 Task: Create "Digital Experiences" by using the "Pay Now" template.
Action: Mouse moved to (898, 66)
Screenshot: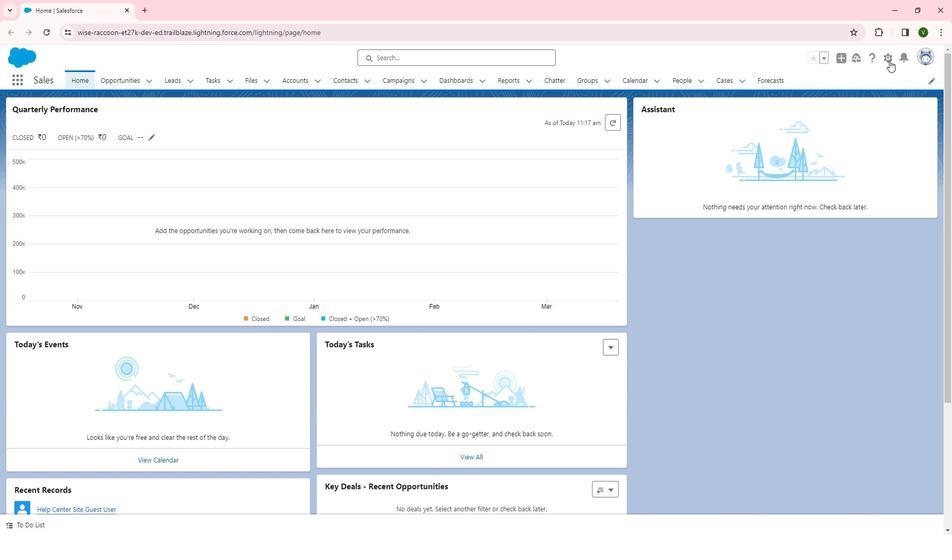 
Action: Mouse pressed left at (898, 66)
Screenshot: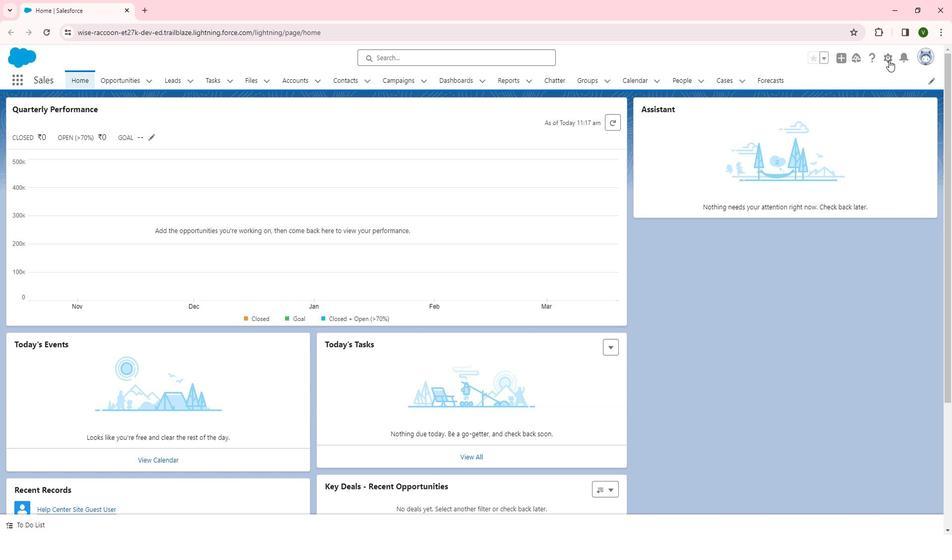 
Action: Mouse moved to (868, 89)
Screenshot: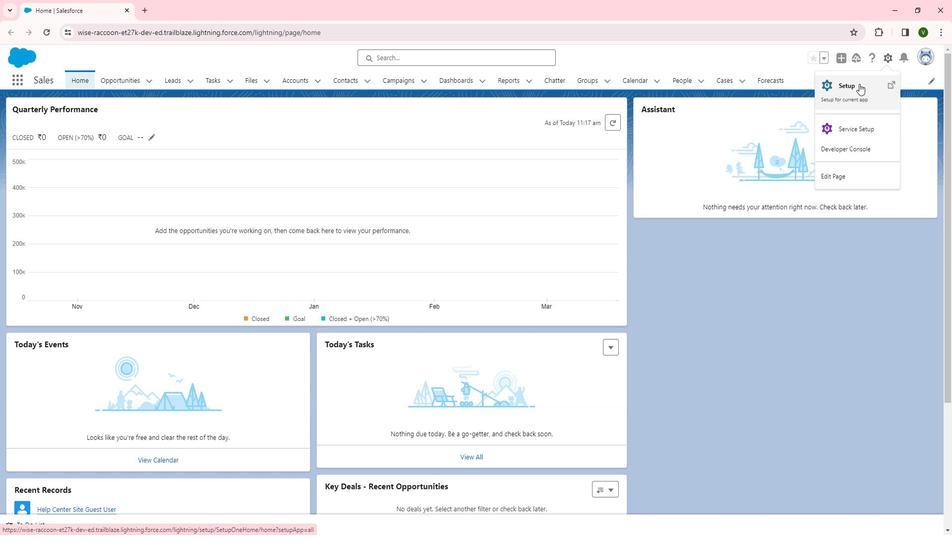 
Action: Mouse pressed left at (868, 89)
Screenshot: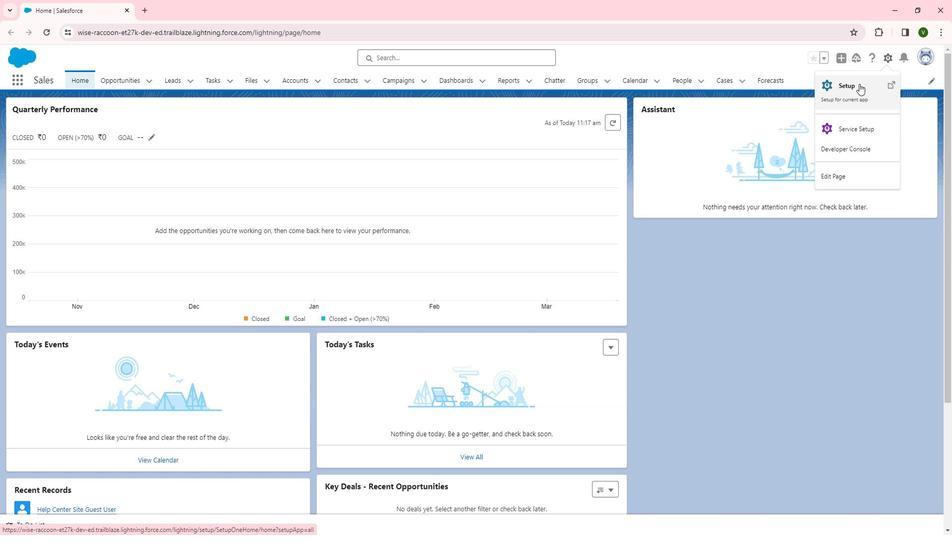 
Action: Mouse moved to (83, 324)
Screenshot: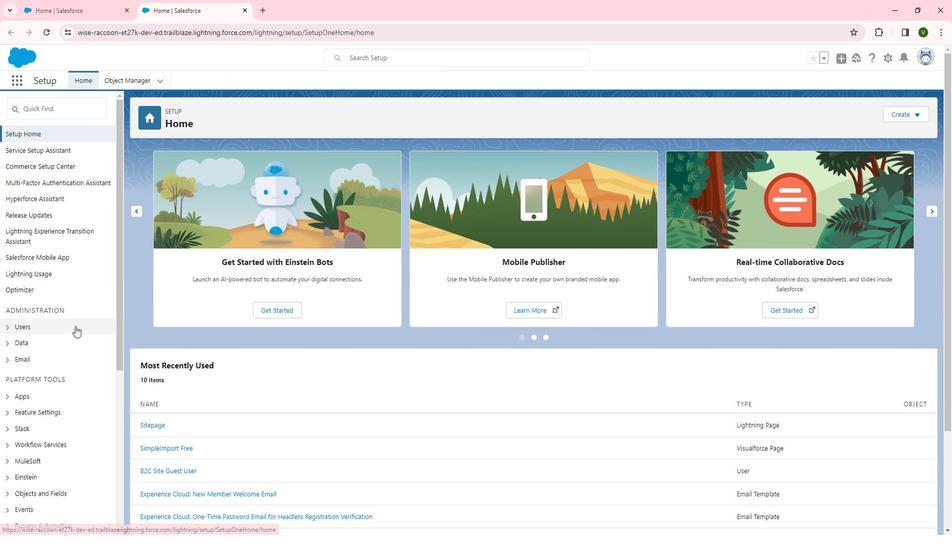 
Action: Mouse scrolled (83, 323) with delta (0, 0)
Screenshot: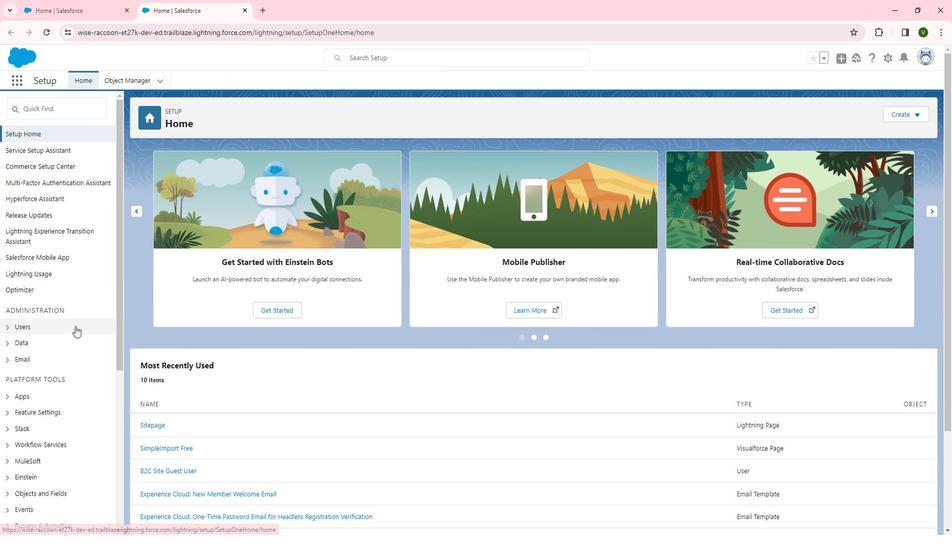 
Action: Mouse moved to (83, 324)
Screenshot: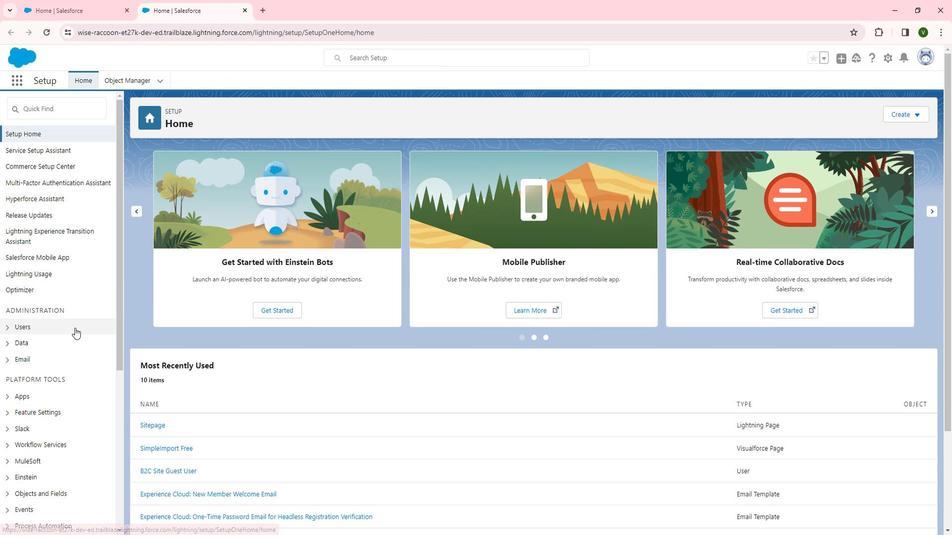 
Action: Mouse scrolled (83, 324) with delta (0, 0)
Screenshot: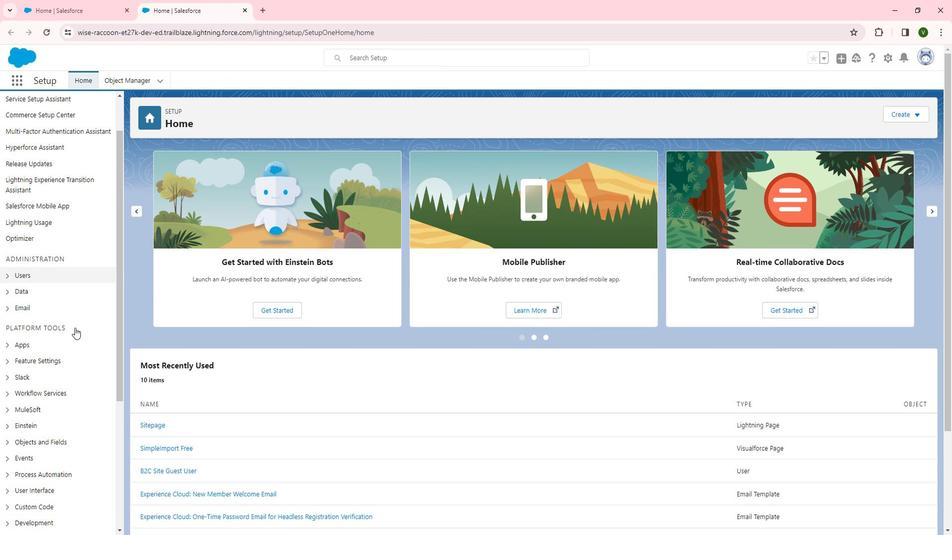
Action: Mouse moved to (60, 306)
Screenshot: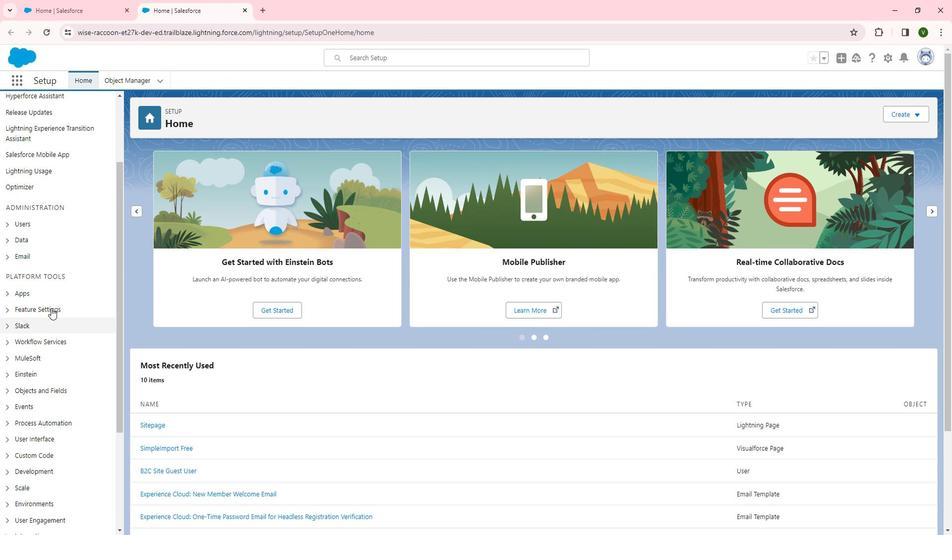 
Action: Mouse pressed left at (60, 306)
Screenshot: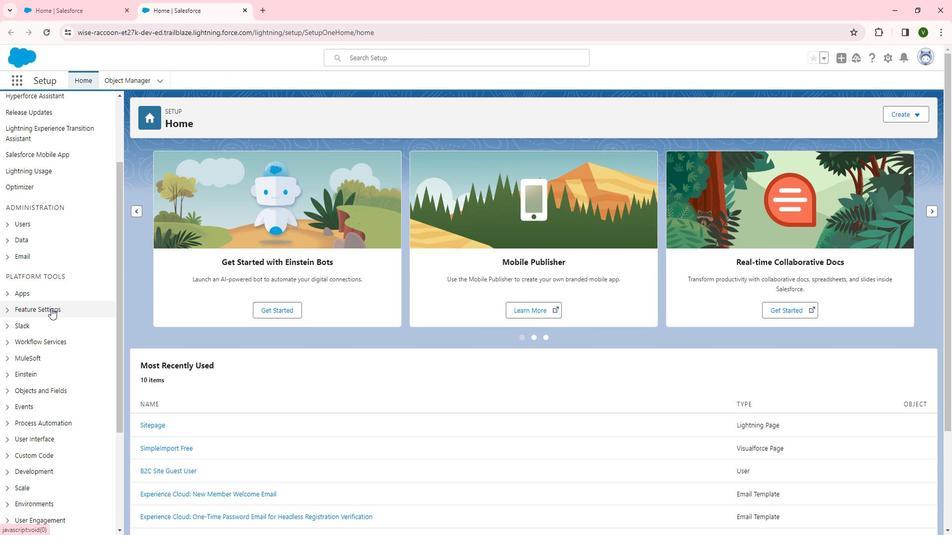 
Action: Mouse moved to (59, 413)
Screenshot: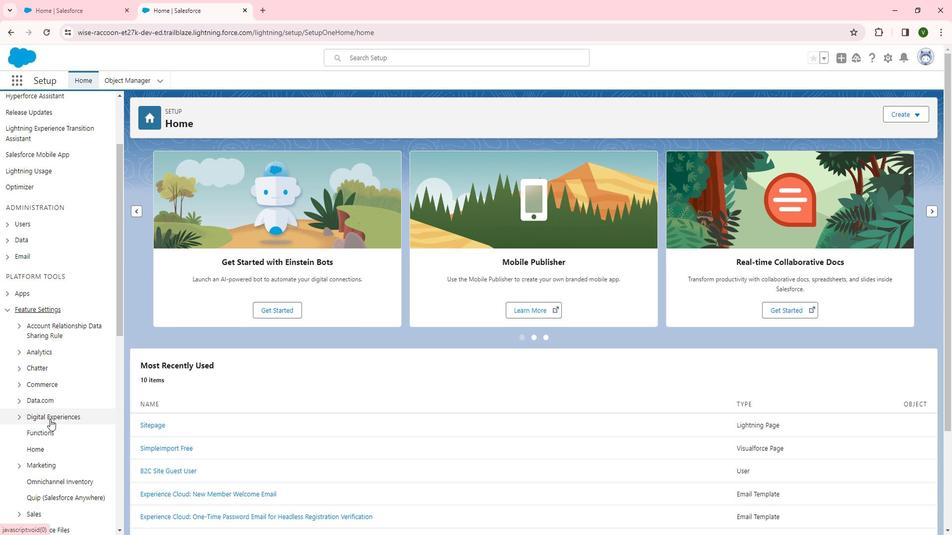 
Action: Mouse pressed left at (59, 413)
Screenshot: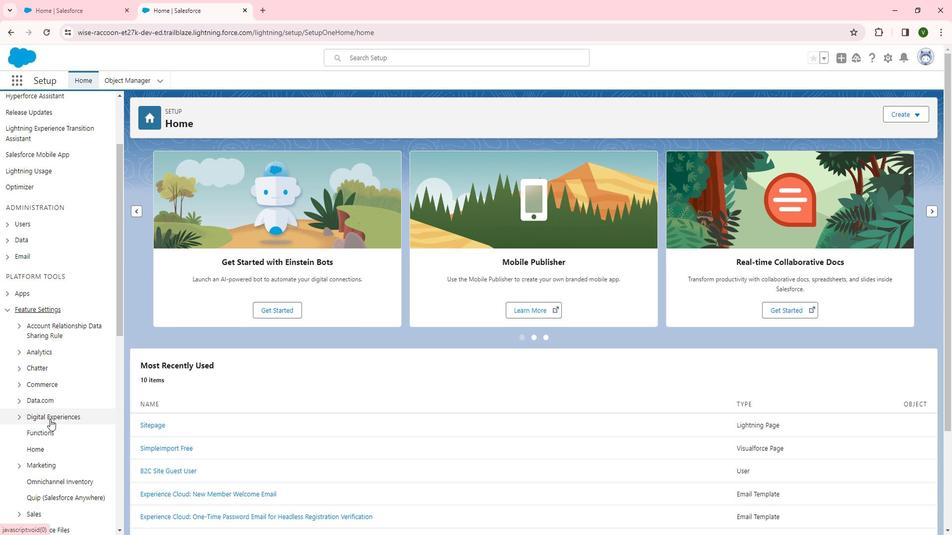
Action: Mouse moved to (53, 426)
Screenshot: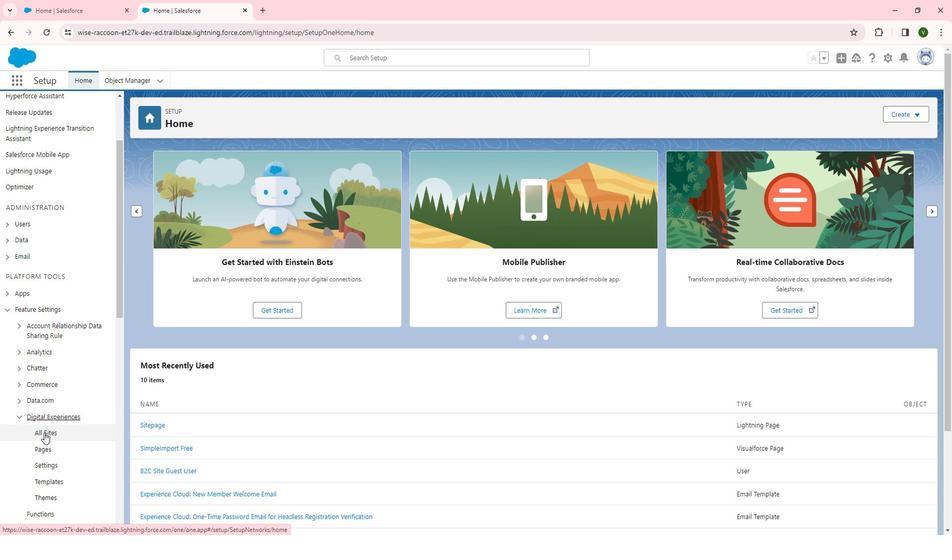 
Action: Mouse pressed left at (53, 426)
Screenshot: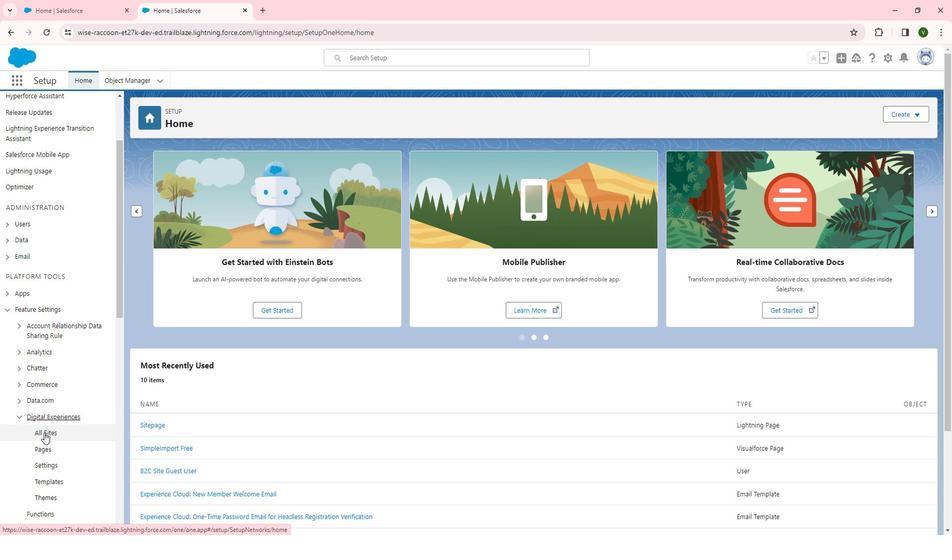 
Action: Mouse moved to (397, 211)
Screenshot: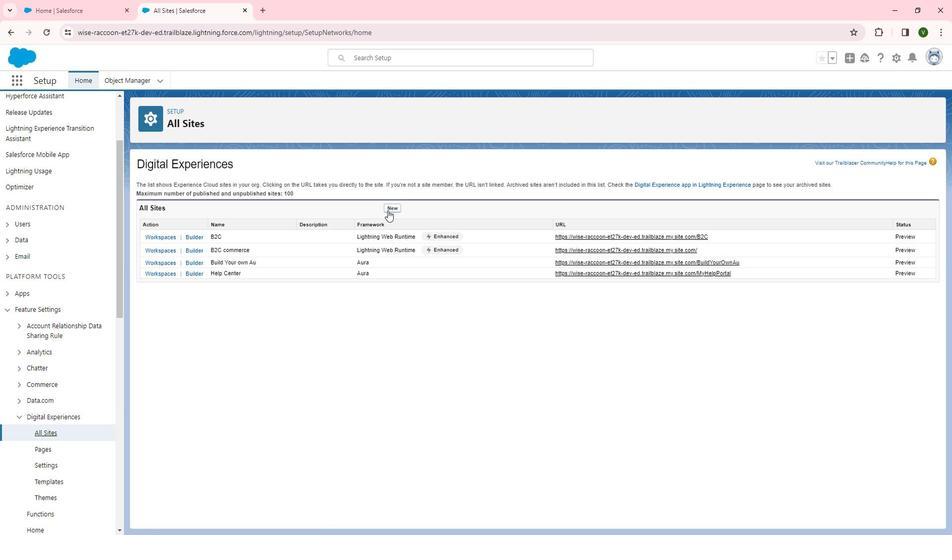 
Action: Mouse pressed left at (397, 211)
Screenshot: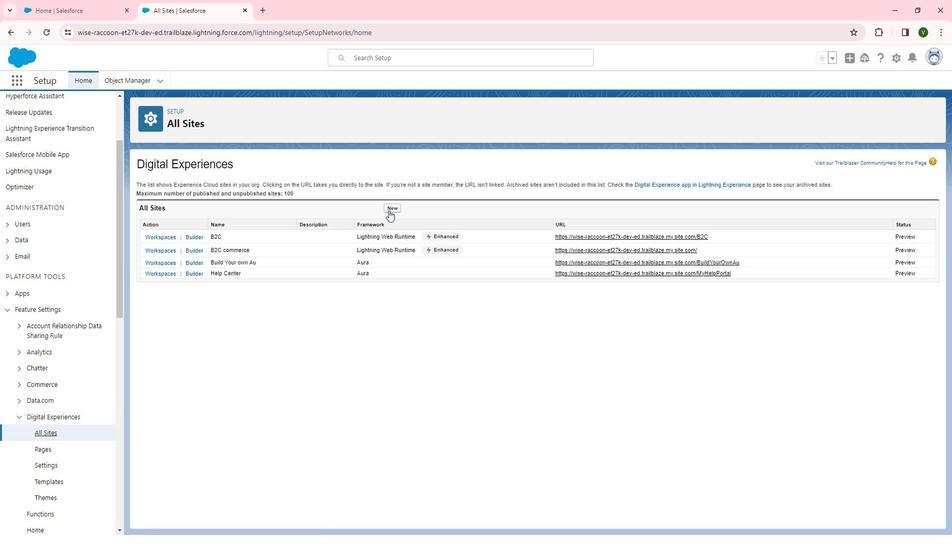 
Action: Mouse moved to (329, 141)
Screenshot: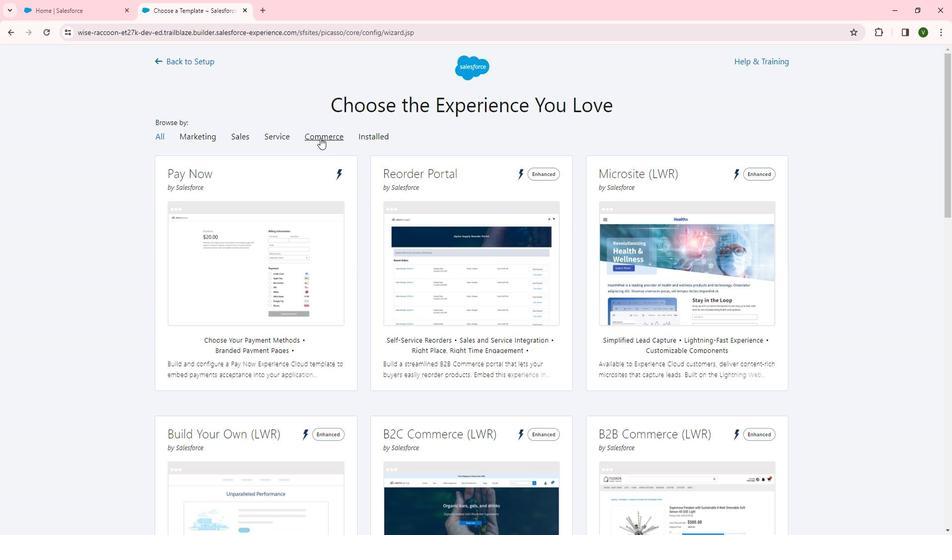 
Action: Mouse pressed left at (329, 141)
Screenshot: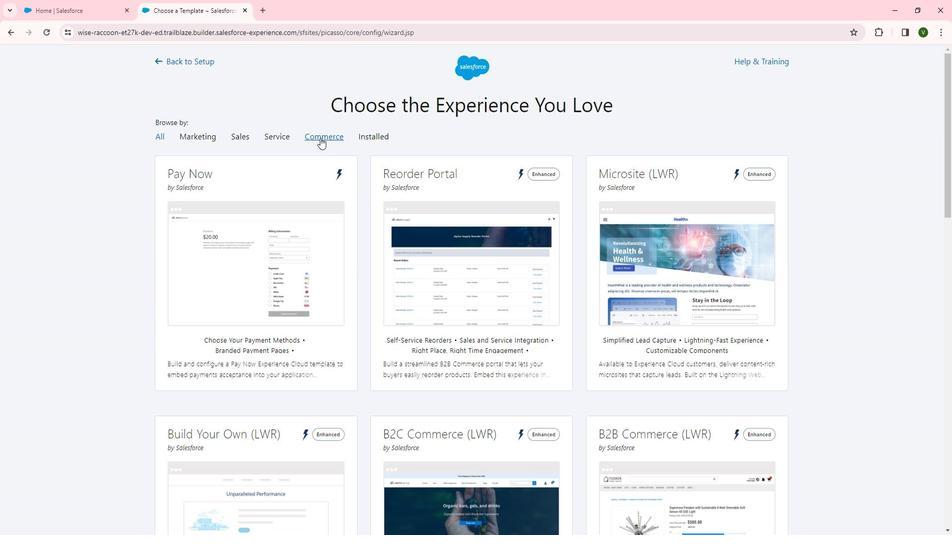 
Action: Mouse moved to (269, 250)
Screenshot: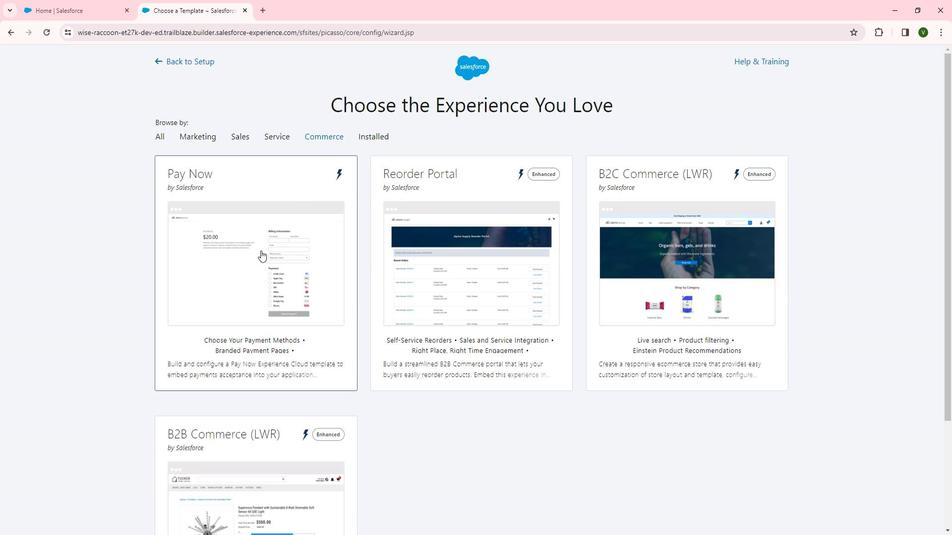 
Action: Mouse pressed left at (269, 250)
Screenshot: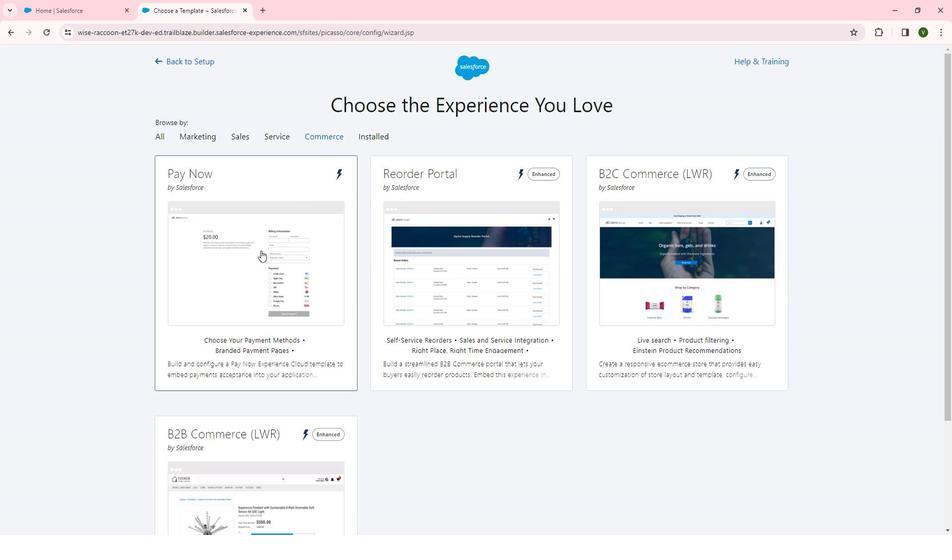 
Action: Mouse moved to (568, 169)
Screenshot: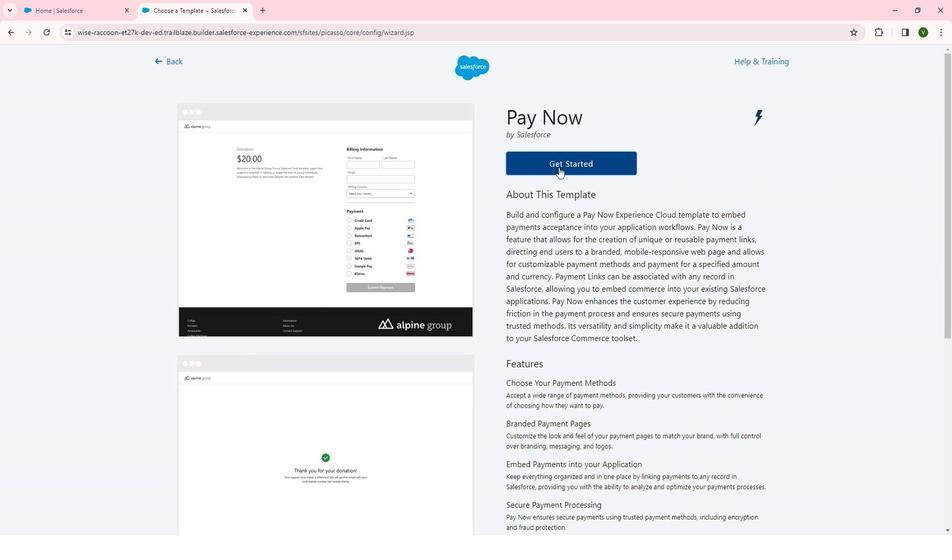 
Action: Mouse pressed left at (568, 169)
Screenshot: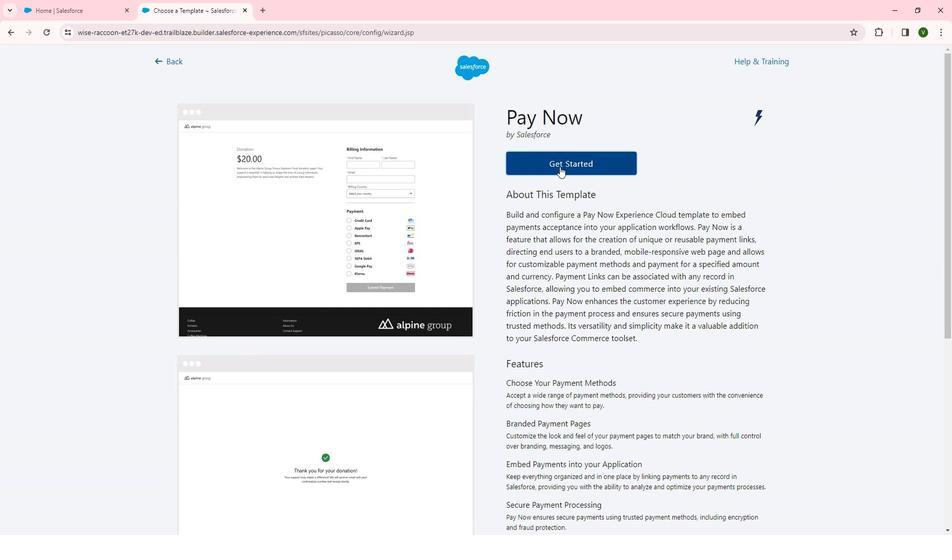 
Action: Mouse moved to (576, 178)
Screenshot: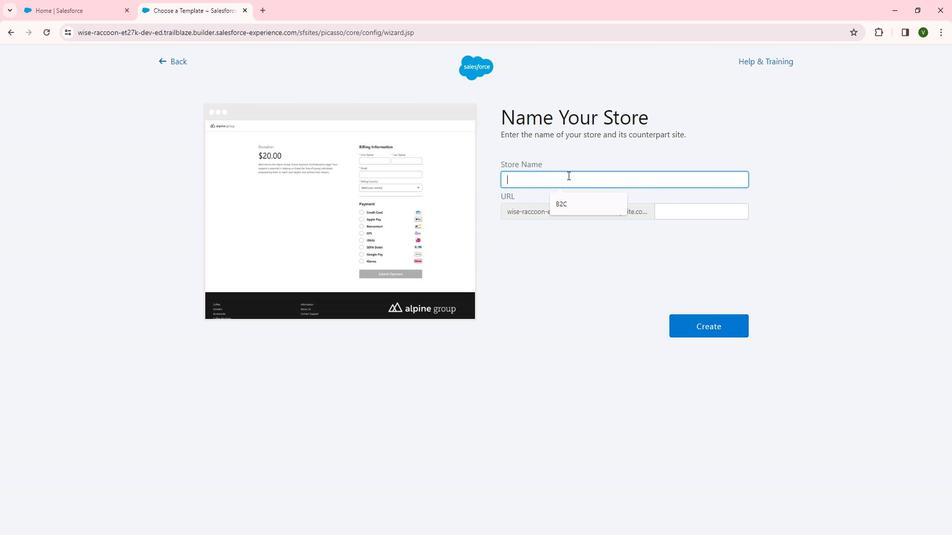 
Action: Key pressed <Key.shift>Pay<Key.space>now
Screenshot: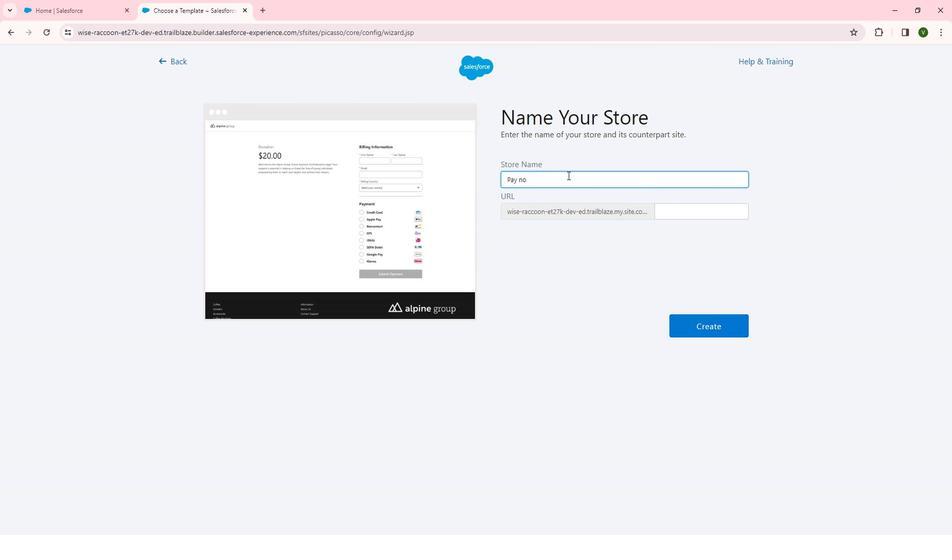 
Action: Mouse moved to (704, 211)
Screenshot: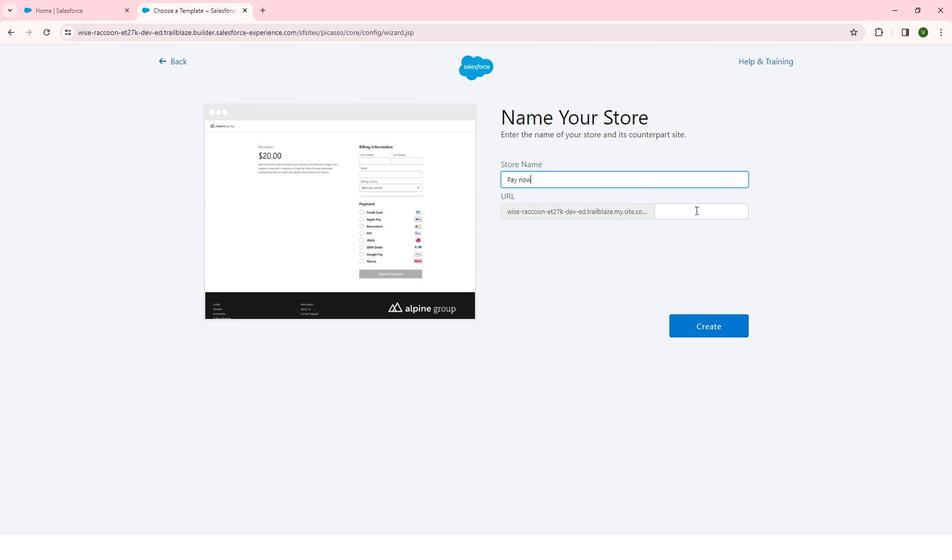 
Action: Mouse pressed left at (704, 211)
Screenshot: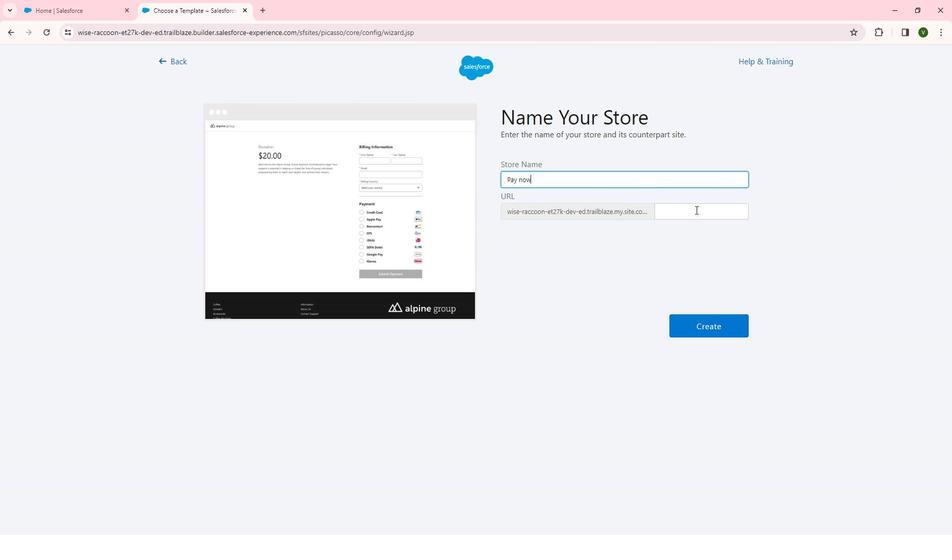 
Action: Mouse moved to (691, 202)
Screenshot: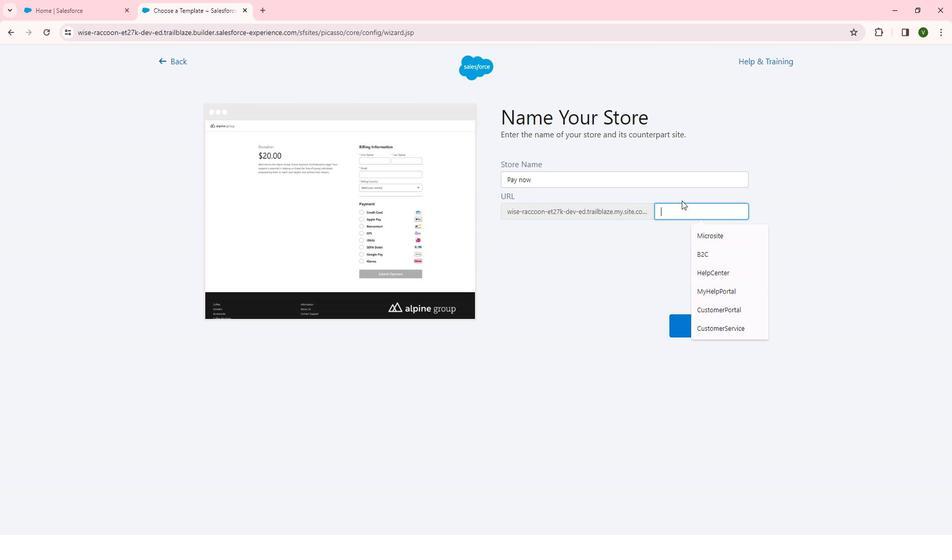 
Action: Key pressed <Key.shift>Pay<Key.shift>Now
Screenshot: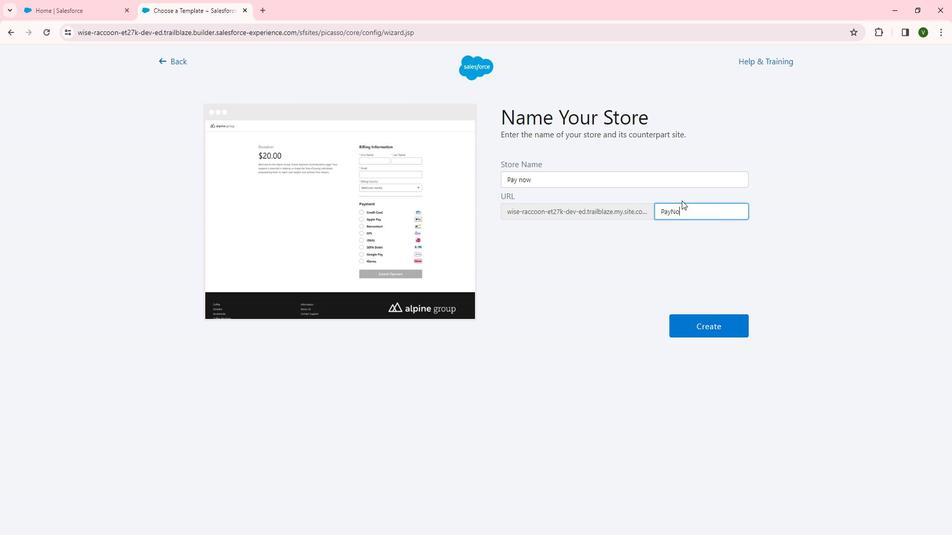 
Action: Mouse moved to (707, 320)
Screenshot: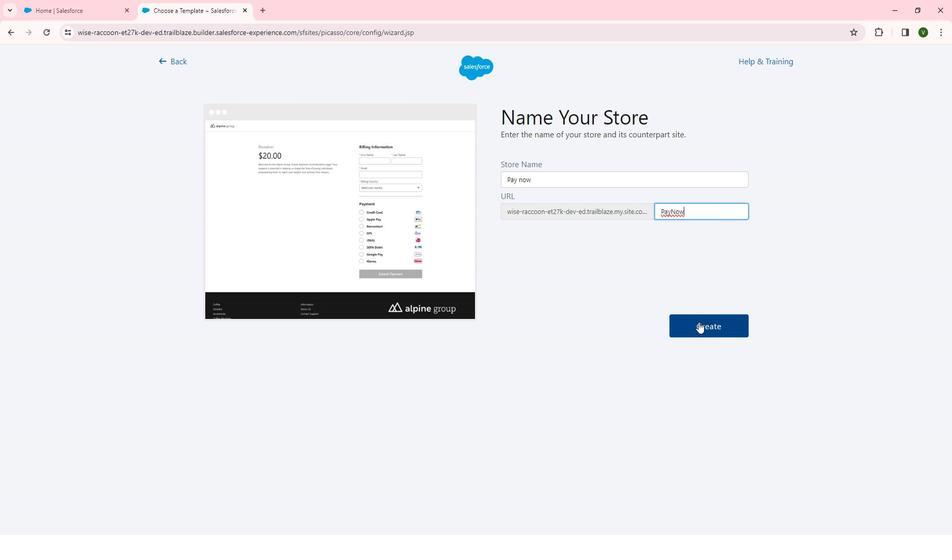 
Action: Mouse pressed left at (707, 320)
Screenshot: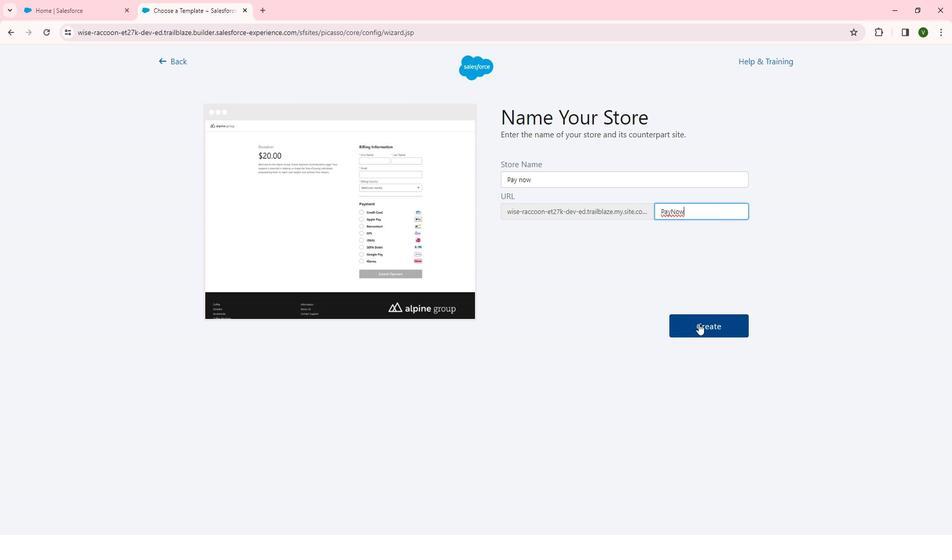 
Action: Mouse moved to (518, 331)
Screenshot: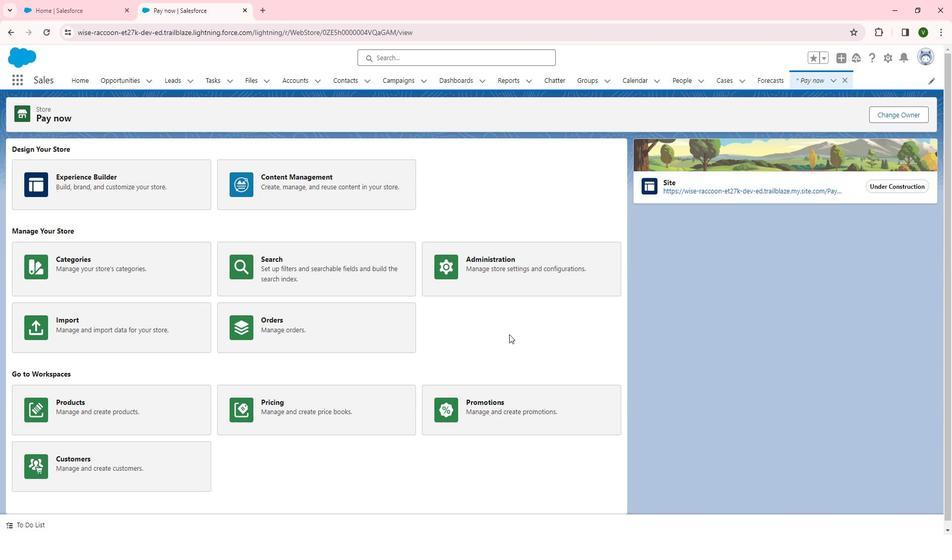 
